 Task: Add Attachment from computer to Card Card0025 in Board Board0022 in Workspace Development in Trello
Action: Mouse moved to (422, 476)
Screenshot: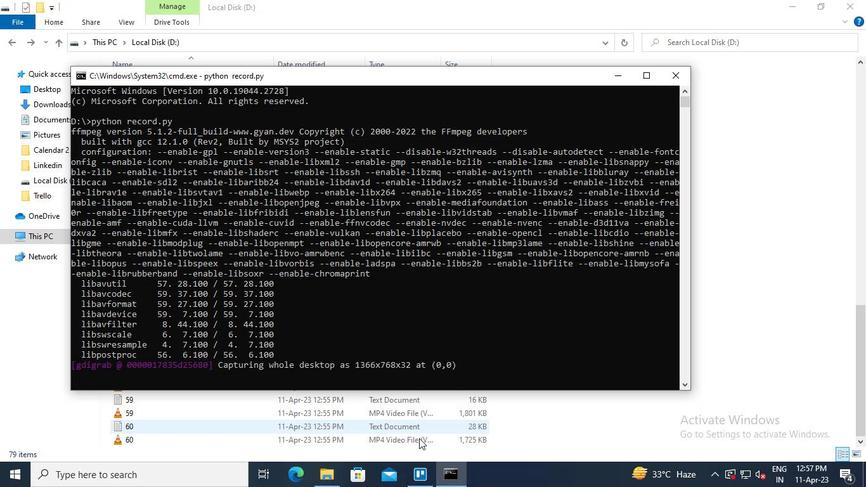 
Action: Mouse pressed left at (422, 476)
Screenshot: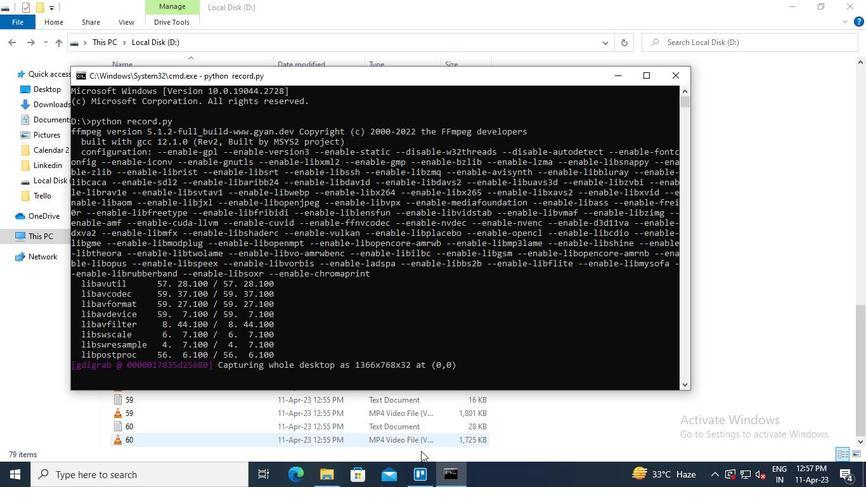 
Action: Mouse moved to (220, 128)
Screenshot: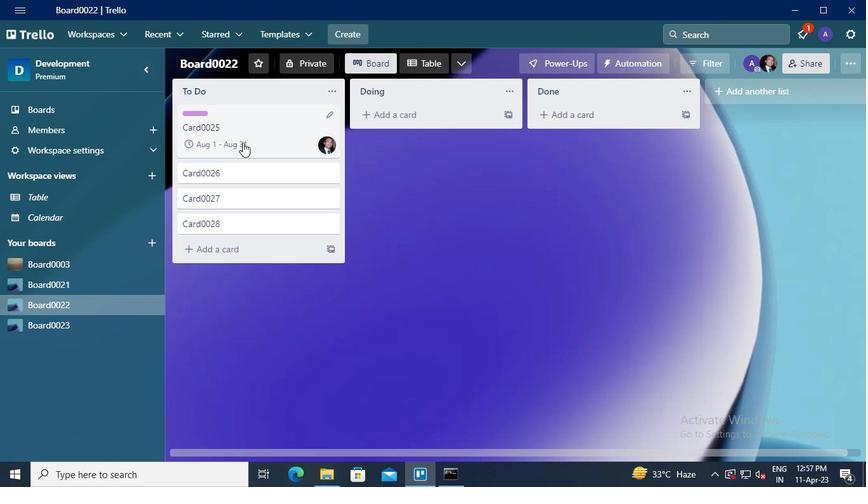 
Action: Mouse pressed left at (220, 128)
Screenshot: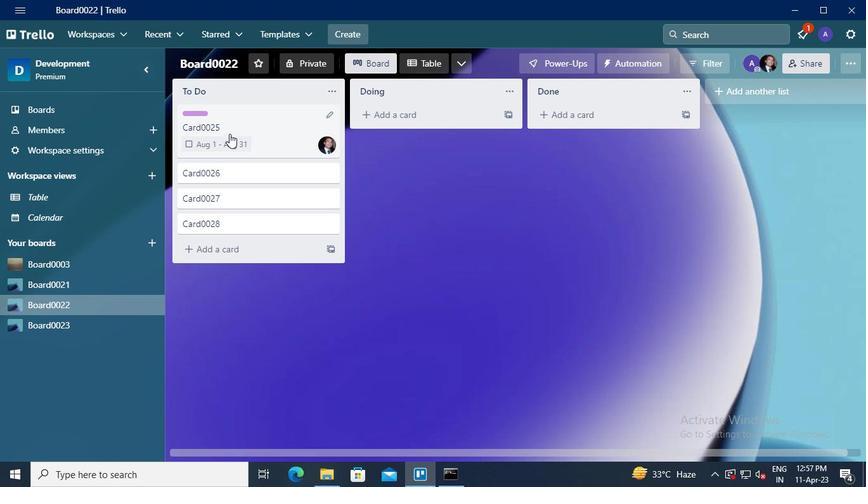 
Action: Mouse moved to (585, 264)
Screenshot: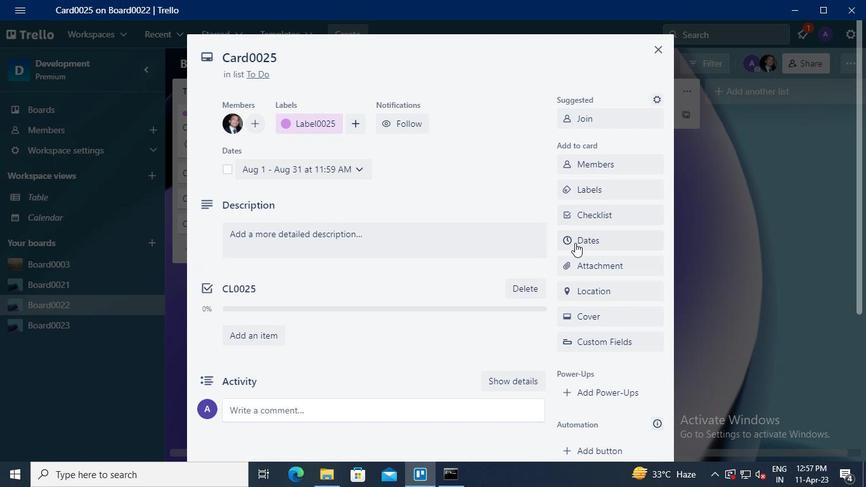 
Action: Mouse pressed left at (585, 264)
Screenshot: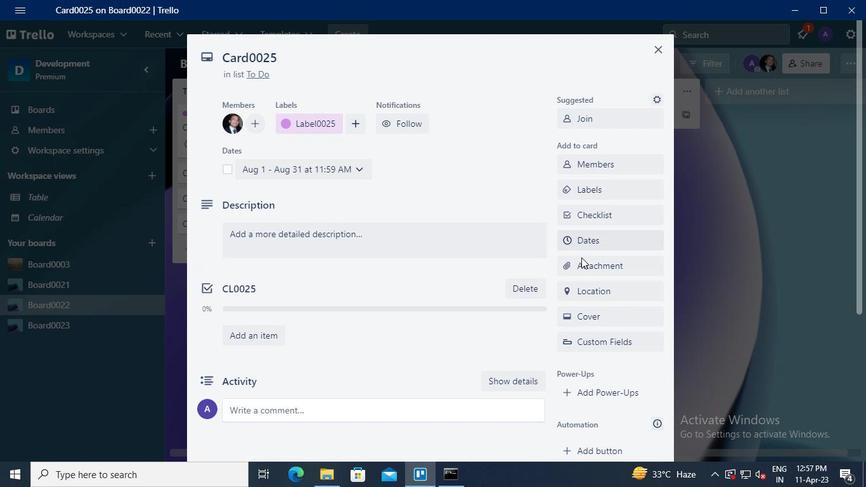
Action: Mouse moved to (570, 107)
Screenshot: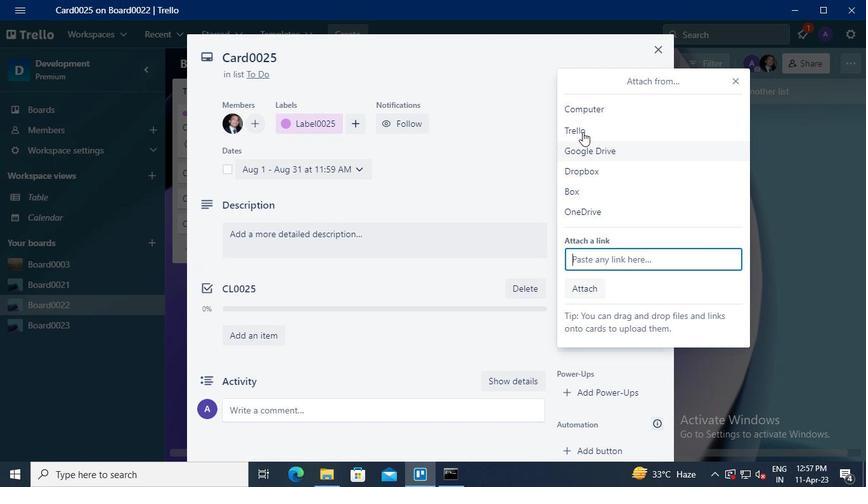 
Action: Mouse pressed left at (570, 107)
Screenshot: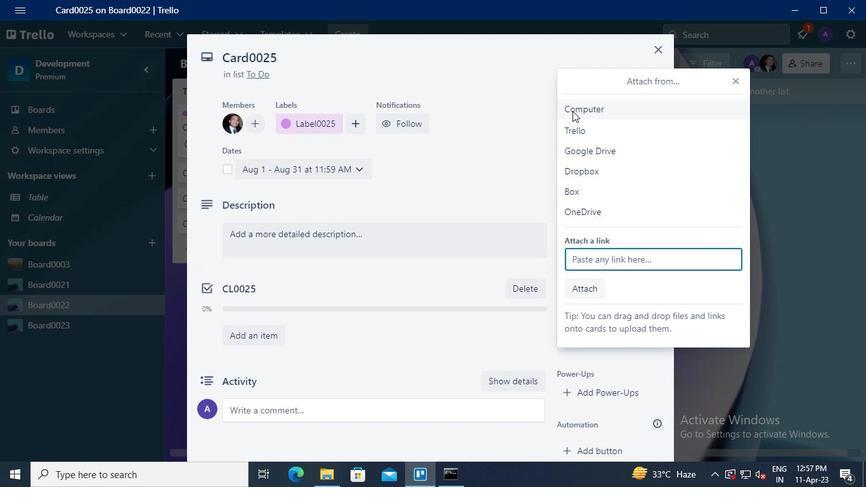 
Action: Mouse moved to (332, 112)
Screenshot: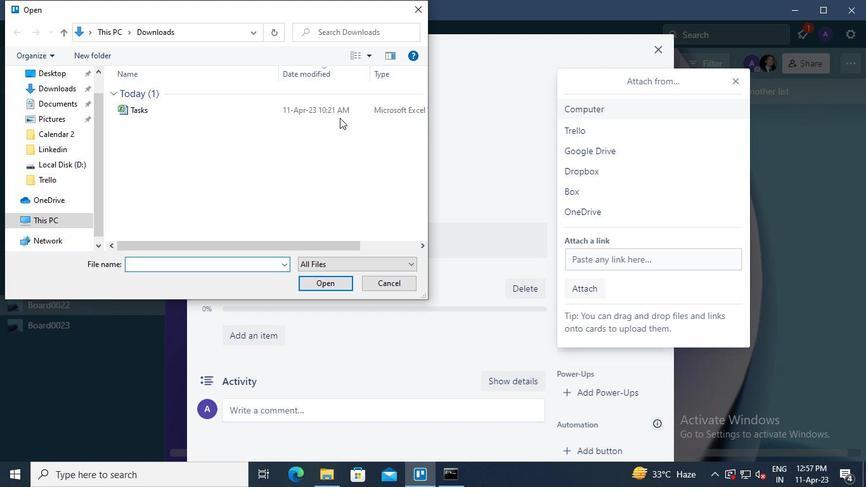 
Action: Mouse pressed left at (332, 112)
Screenshot: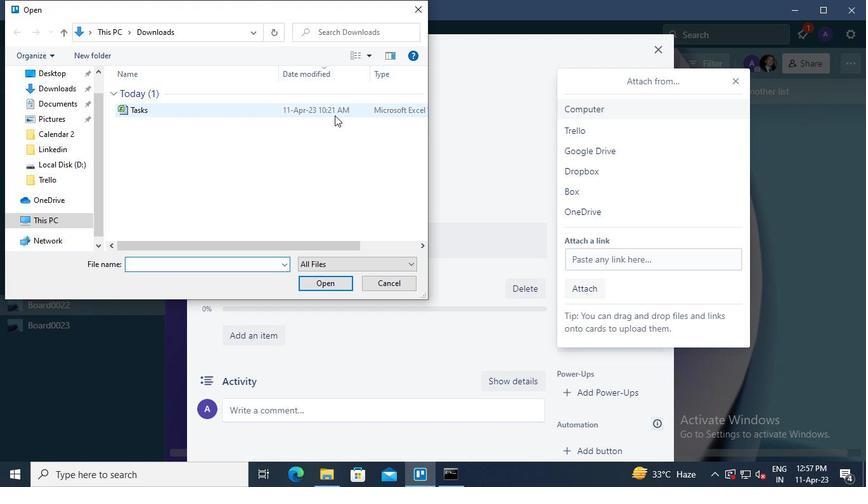 
Action: Mouse moved to (336, 279)
Screenshot: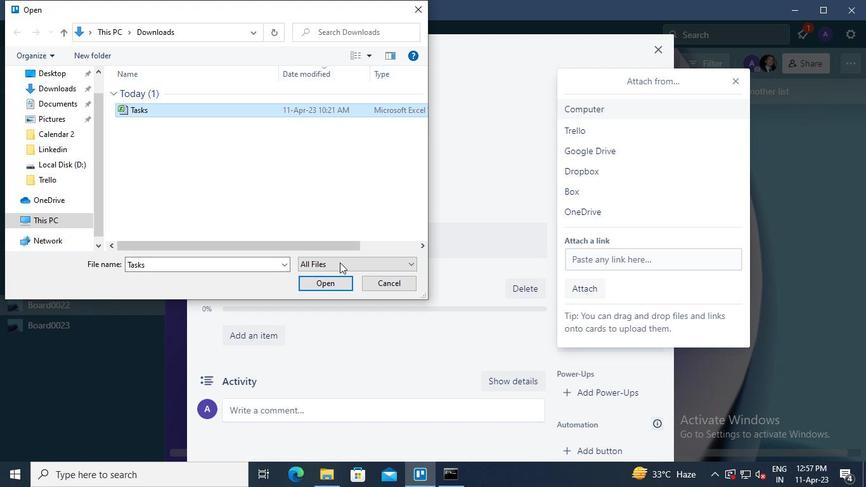 
Action: Mouse pressed left at (336, 279)
Screenshot: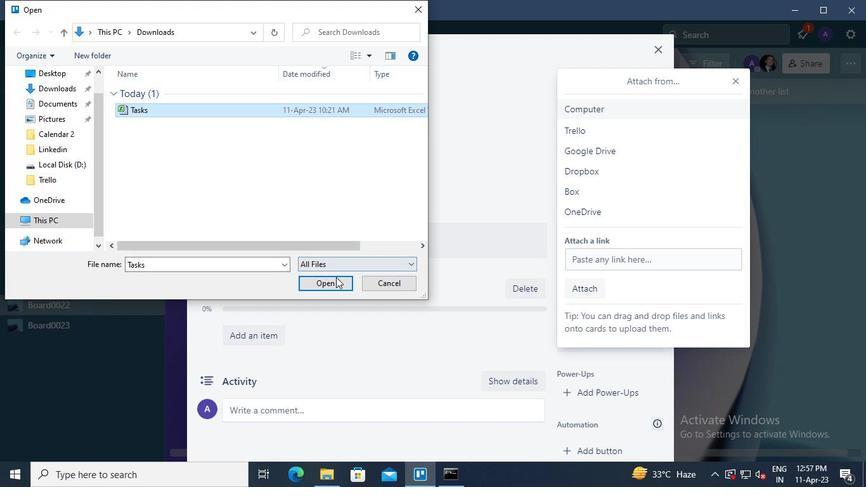 
Action: Mouse moved to (456, 470)
Screenshot: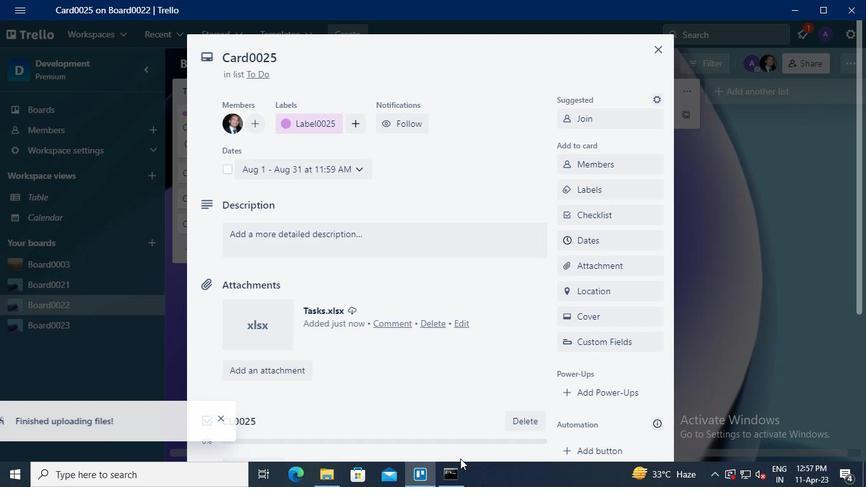 
Action: Mouse pressed left at (456, 470)
Screenshot: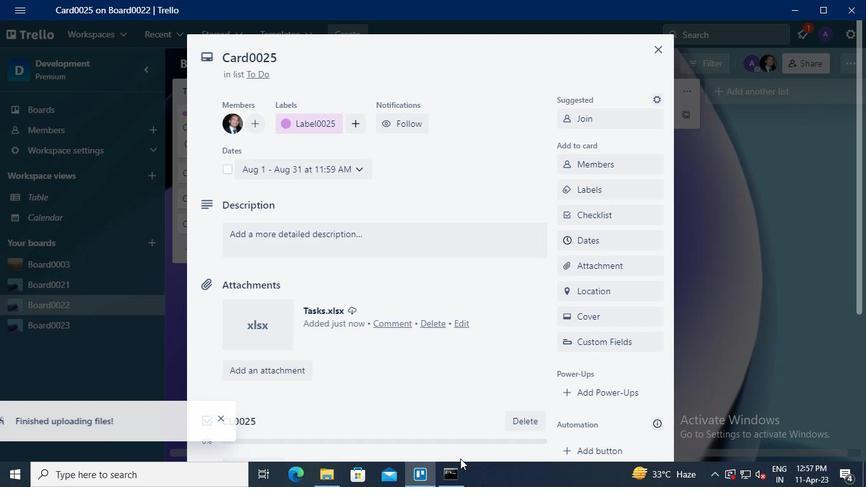 
Action: Mouse moved to (677, 75)
Screenshot: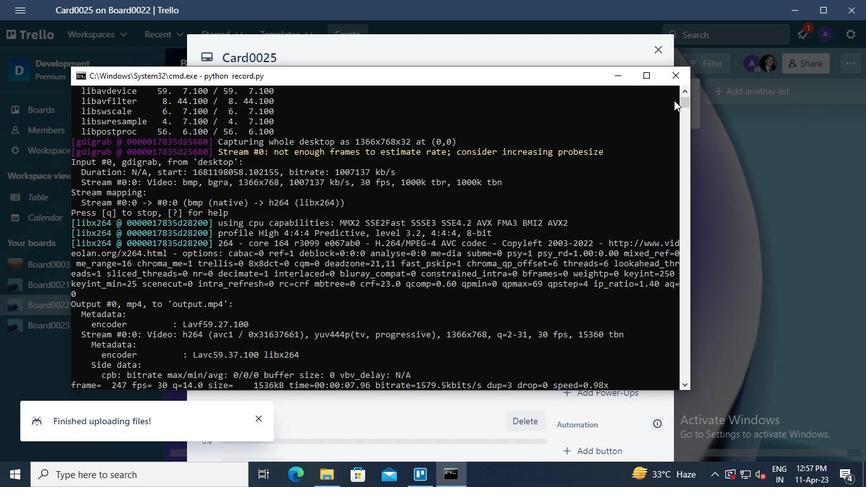 
Action: Mouse pressed left at (677, 75)
Screenshot: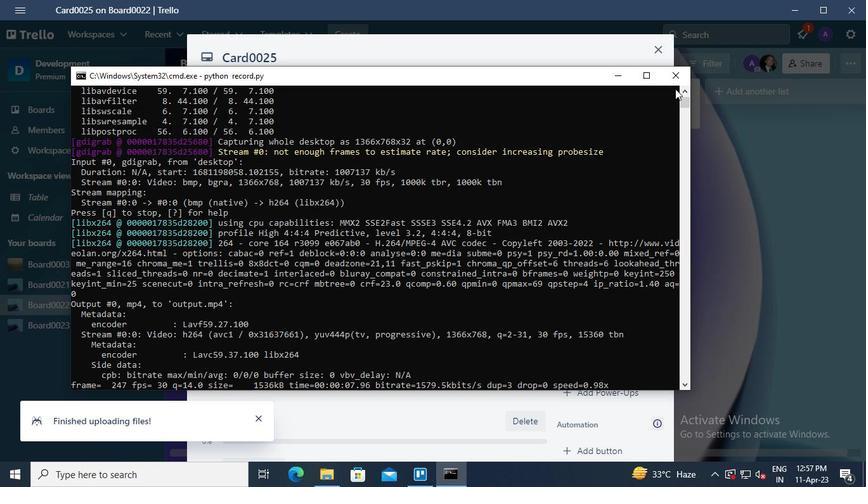 
